Task: Sort the products in the category "Foil & Plastic Wrap" by unit price (low first).
Action: Mouse moved to (728, 286)
Screenshot: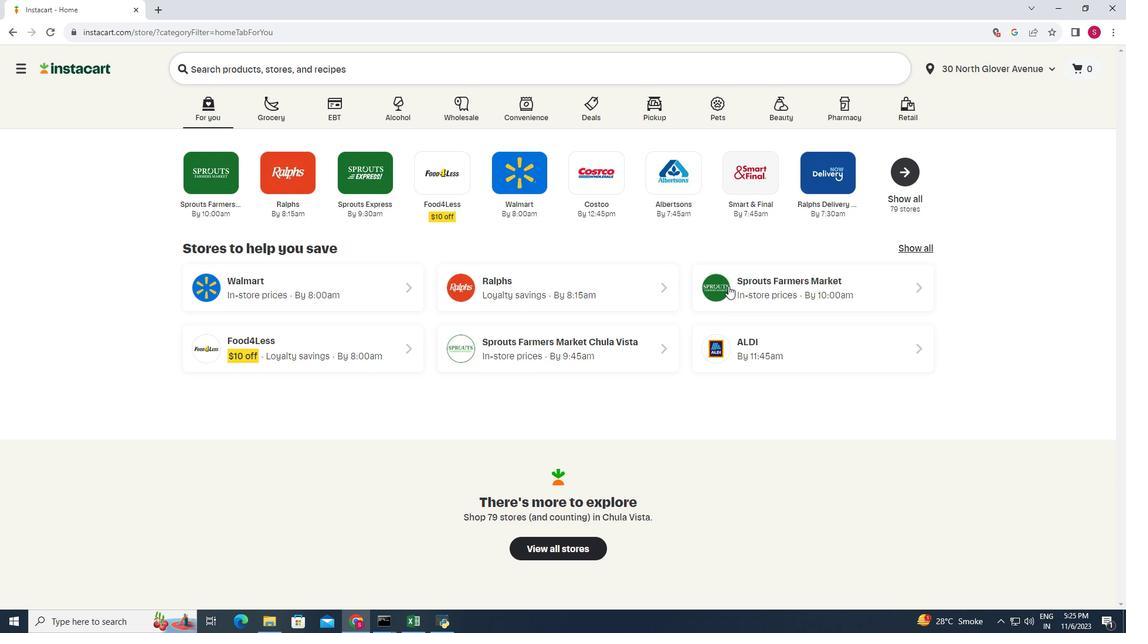 
Action: Mouse pressed left at (728, 286)
Screenshot: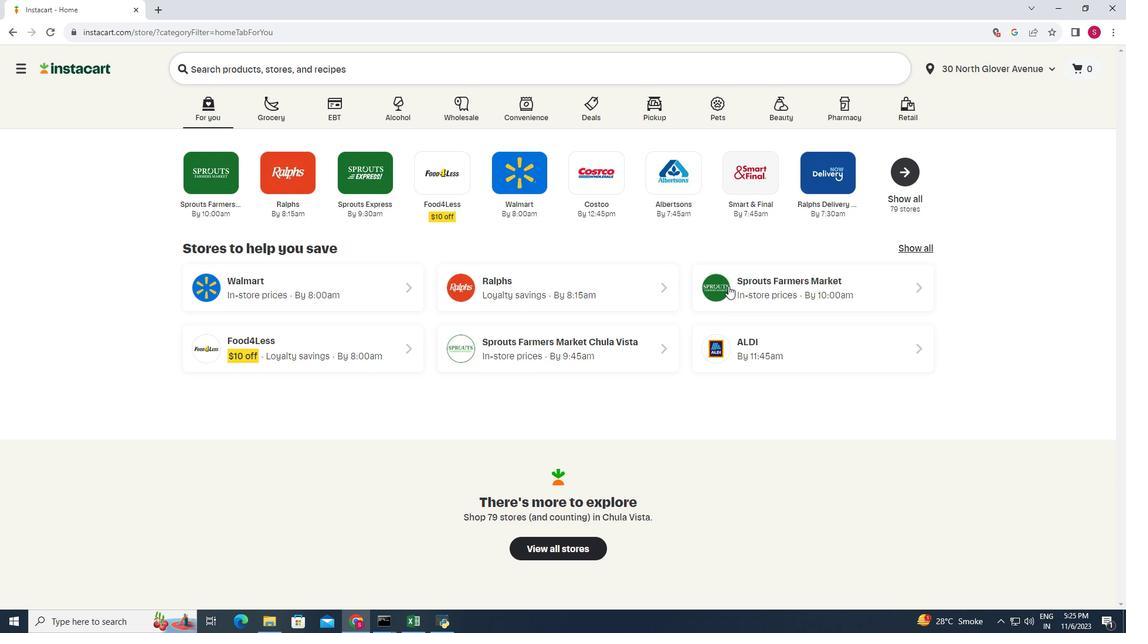 
Action: Mouse moved to (68, 377)
Screenshot: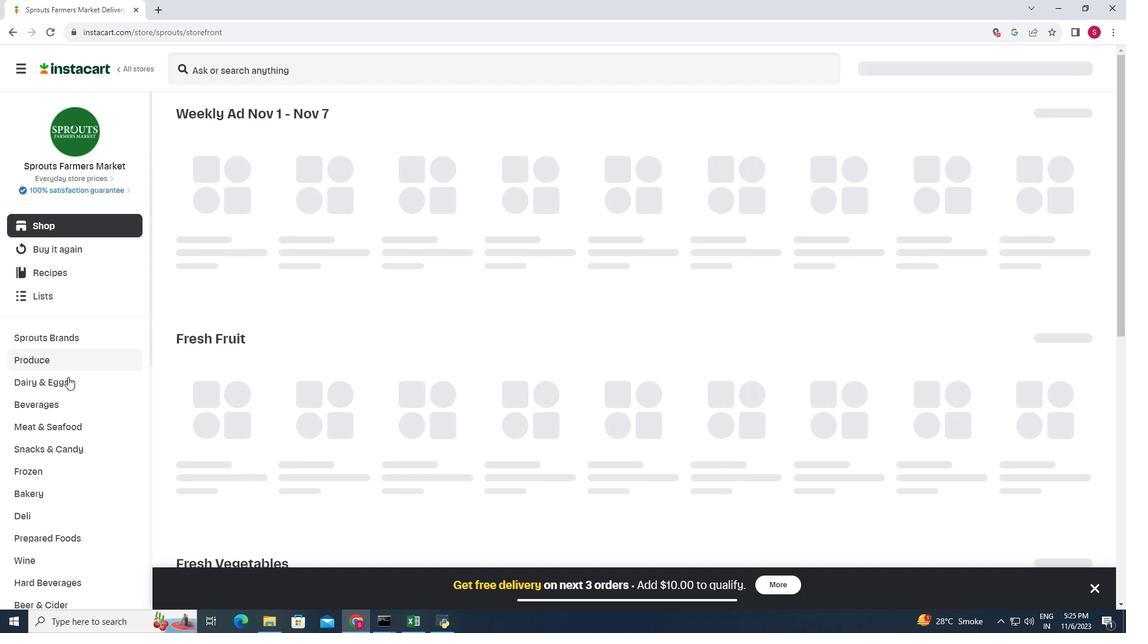 
Action: Mouse scrolled (68, 376) with delta (0, 0)
Screenshot: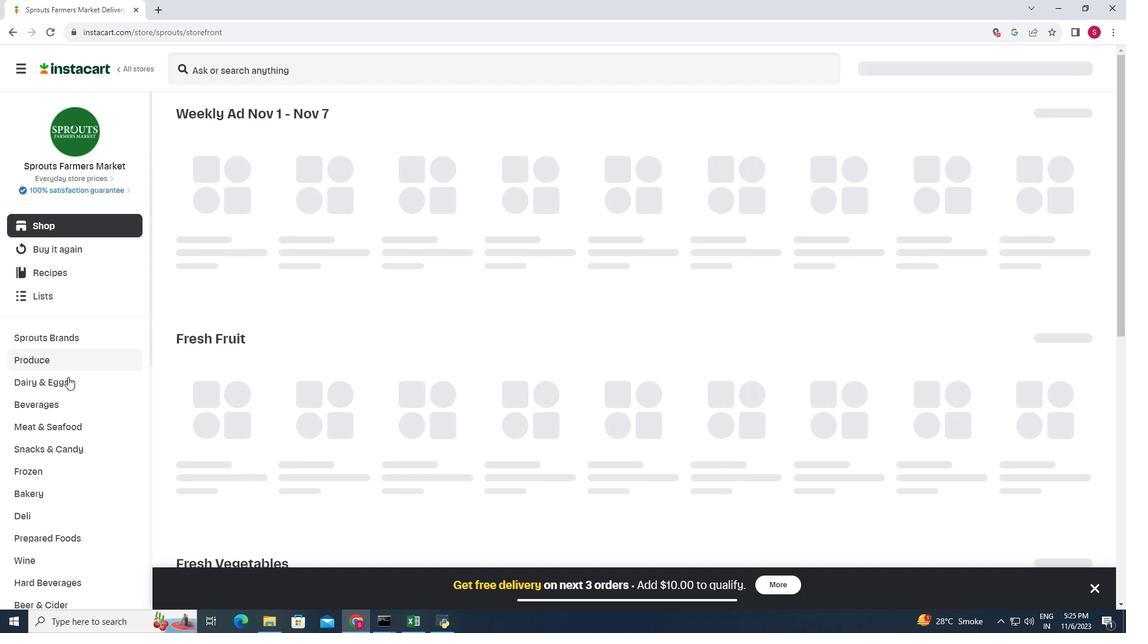 
Action: Mouse moved to (66, 378)
Screenshot: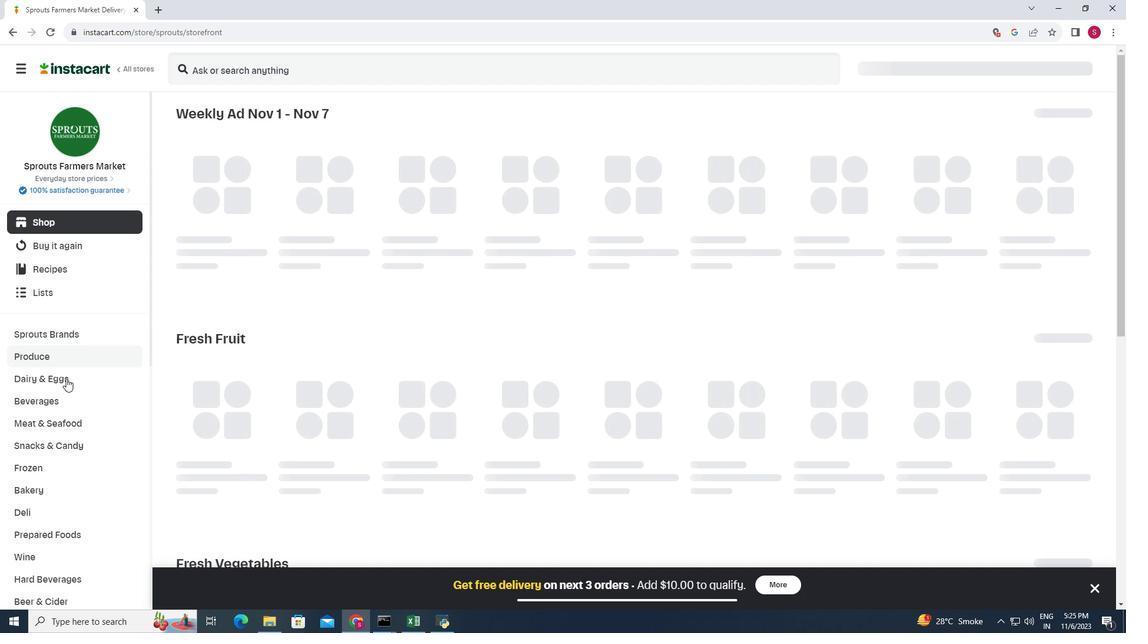 
Action: Mouse scrolled (66, 377) with delta (0, 0)
Screenshot: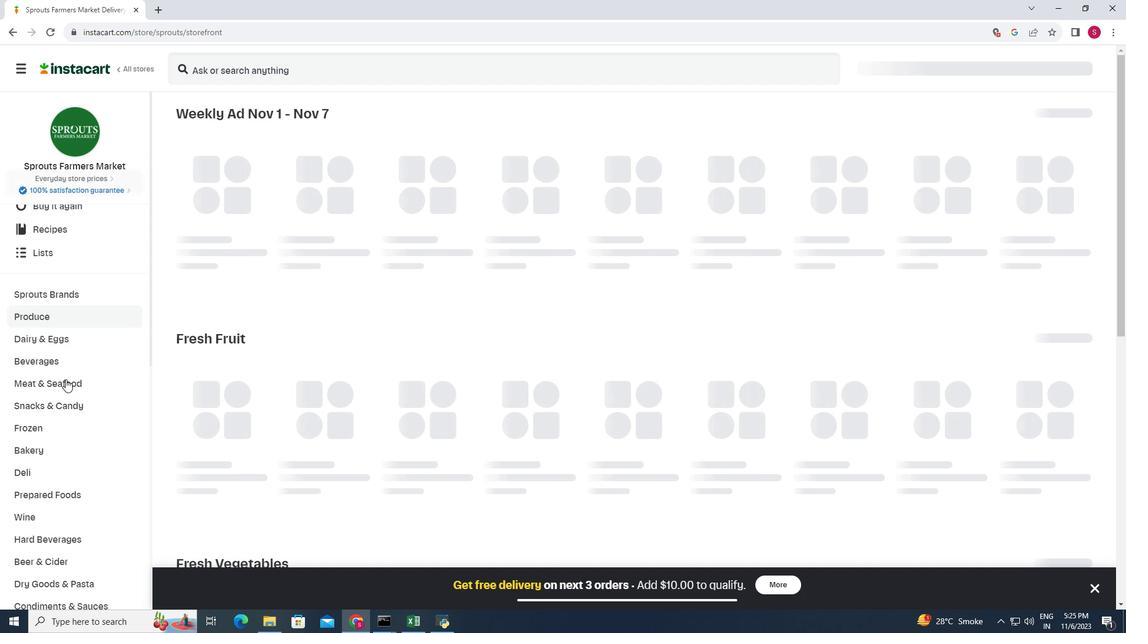 
Action: Mouse moved to (65, 380)
Screenshot: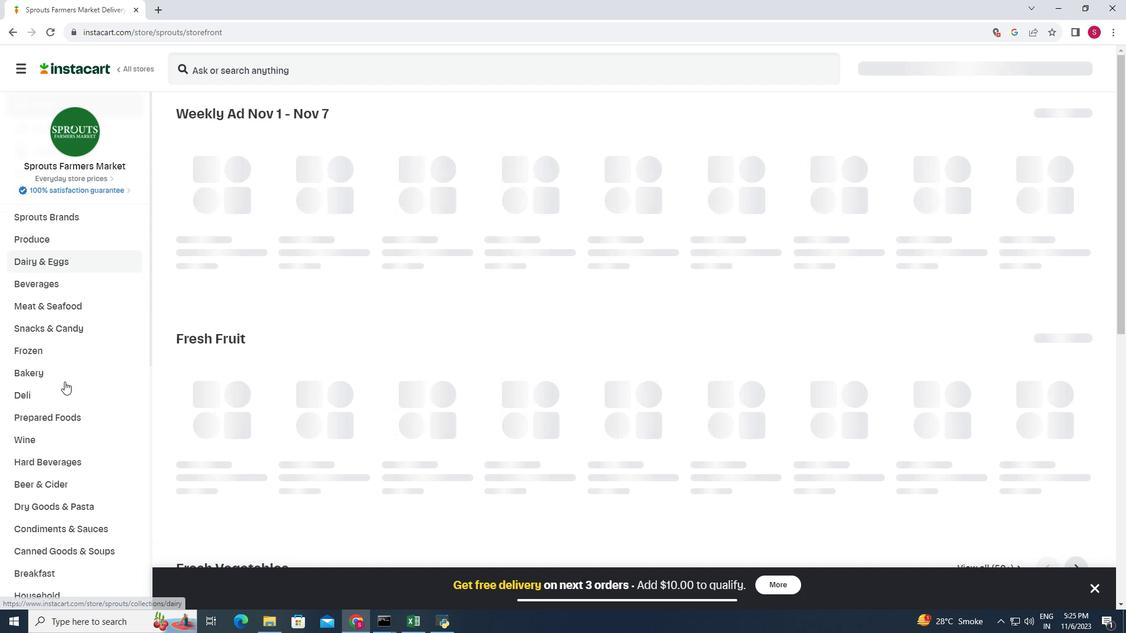 
Action: Mouse scrolled (65, 379) with delta (0, 0)
Screenshot: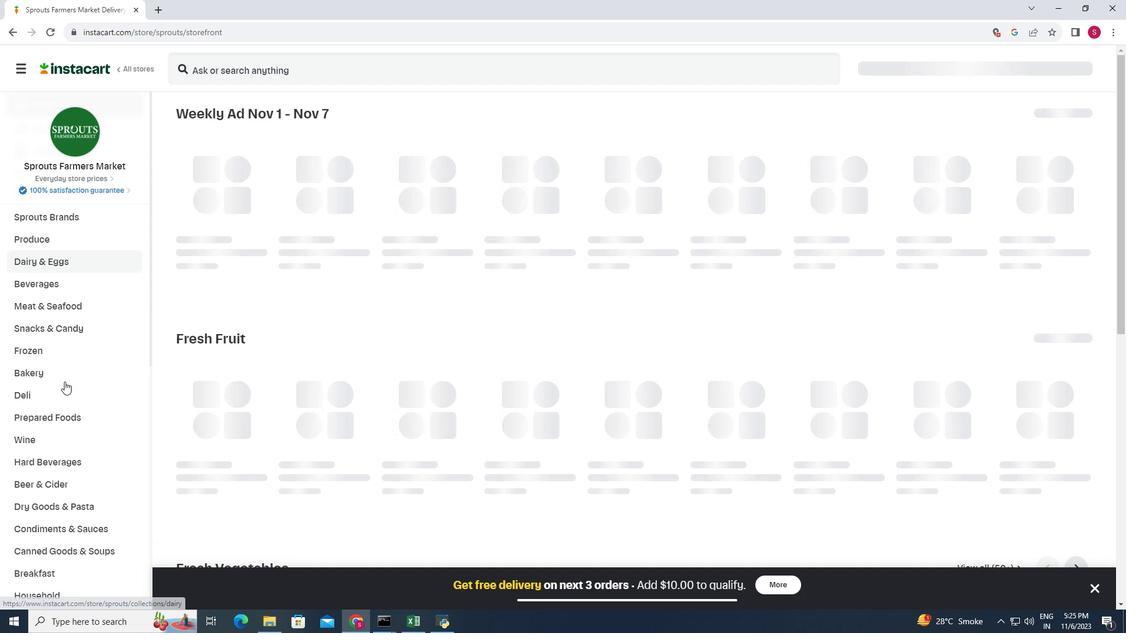 
Action: Mouse moved to (62, 385)
Screenshot: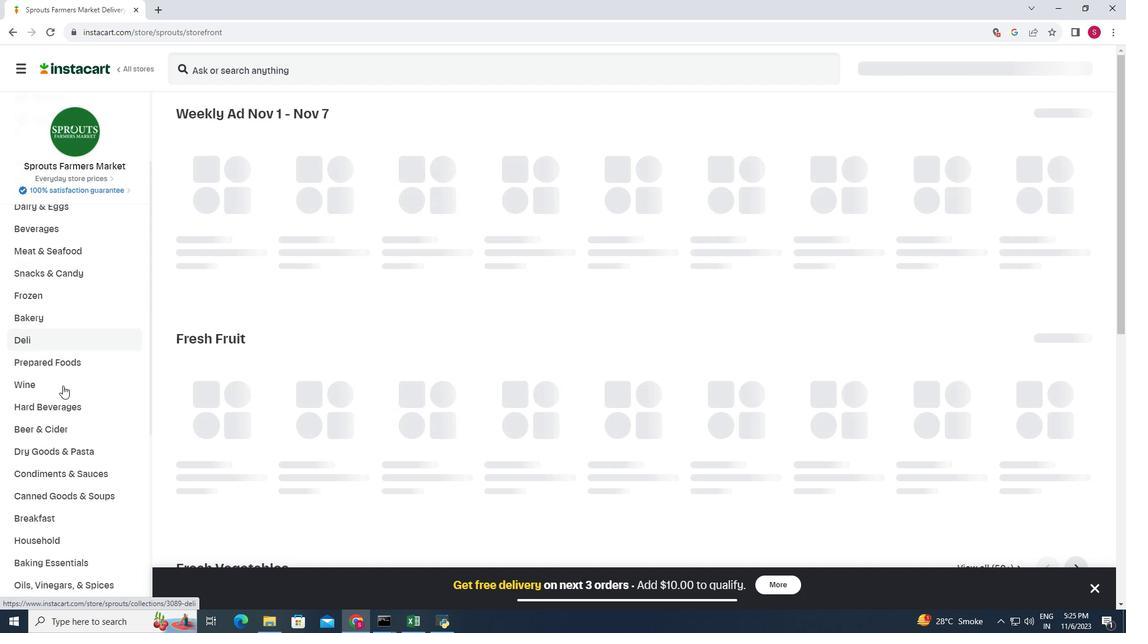 
Action: Mouse scrolled (62, 385) with delta (0, 0)
Screenshot: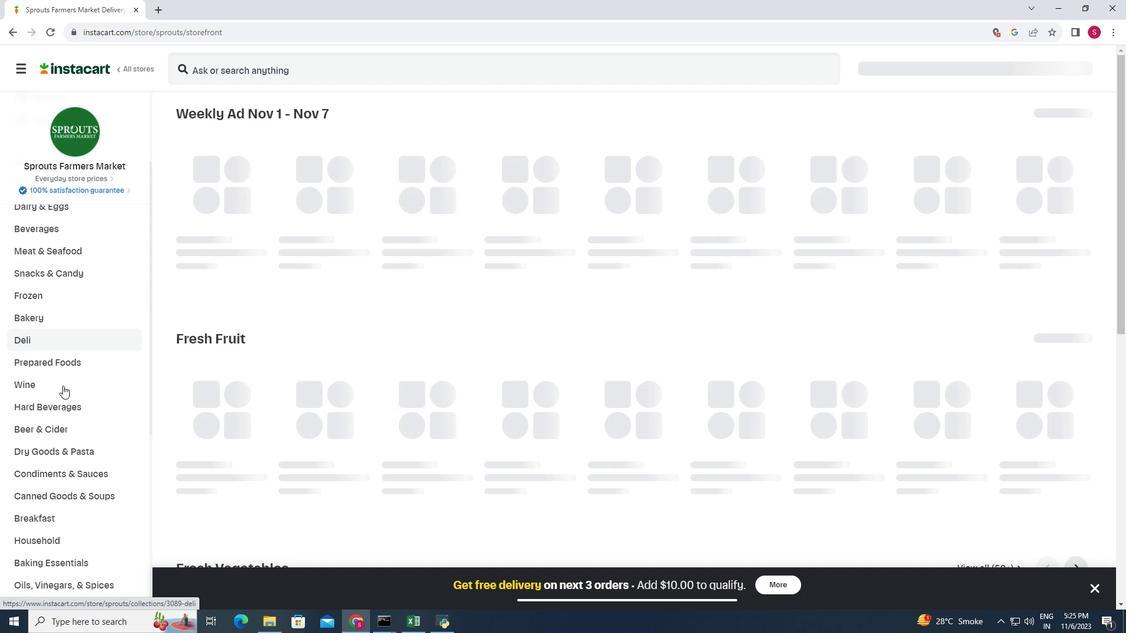 
Action: Mouse moved to (55, 479)
Screenshot: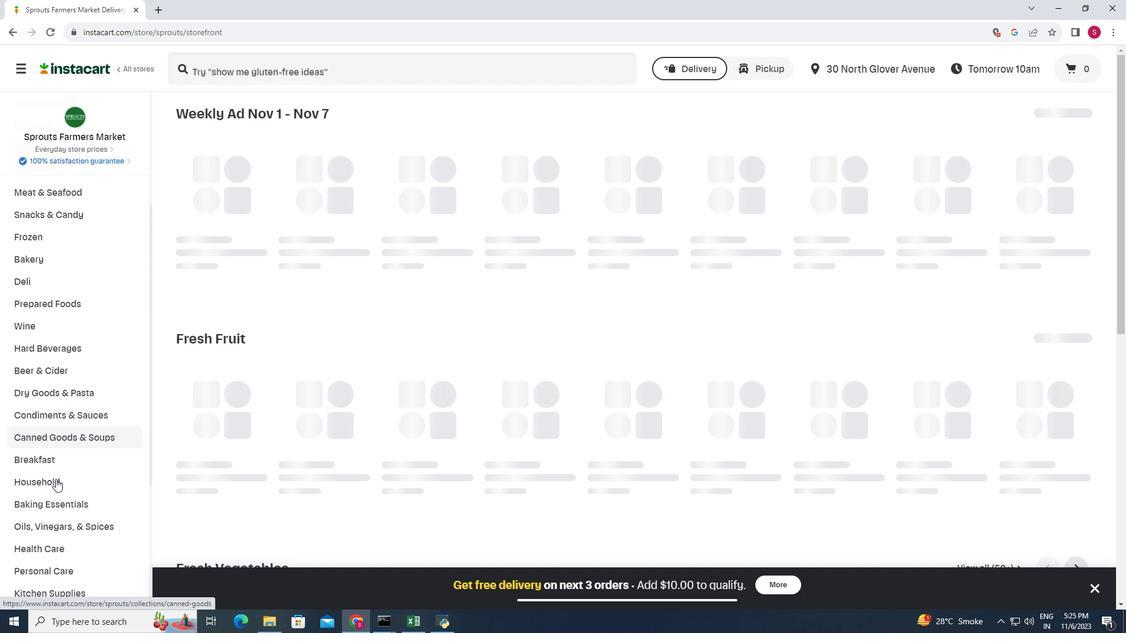 
Action: Mouse pressed left at (55, 479)
Screenshot: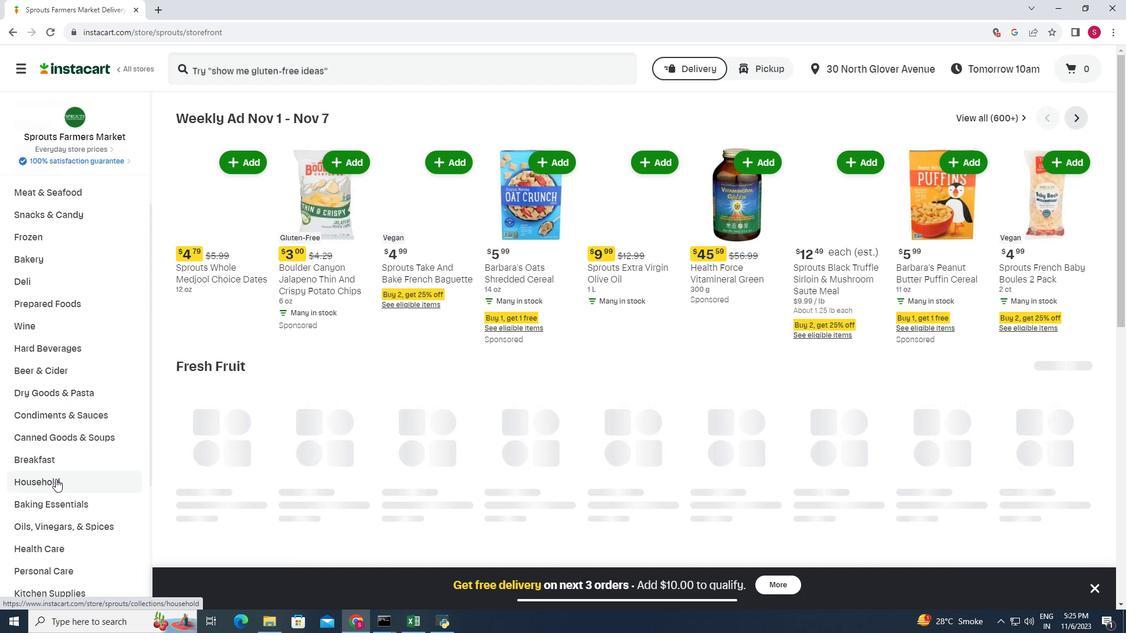 
Action: Mouse moved to (549, 150)
Screenshot: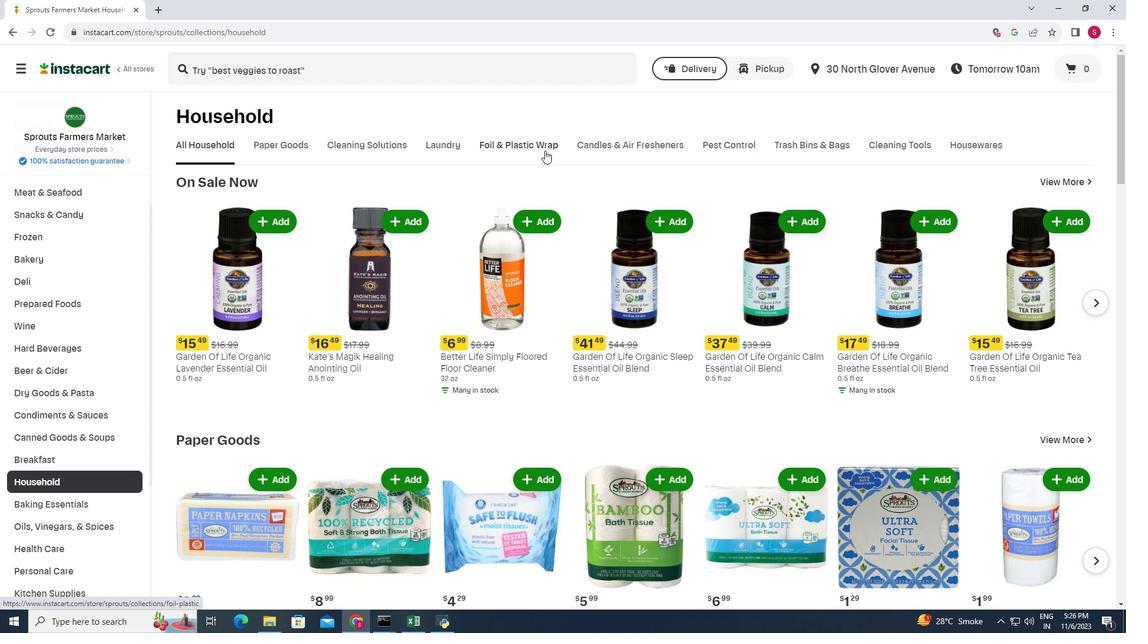 
Action: Mouse pressed left at (549, 150)
Screenshot: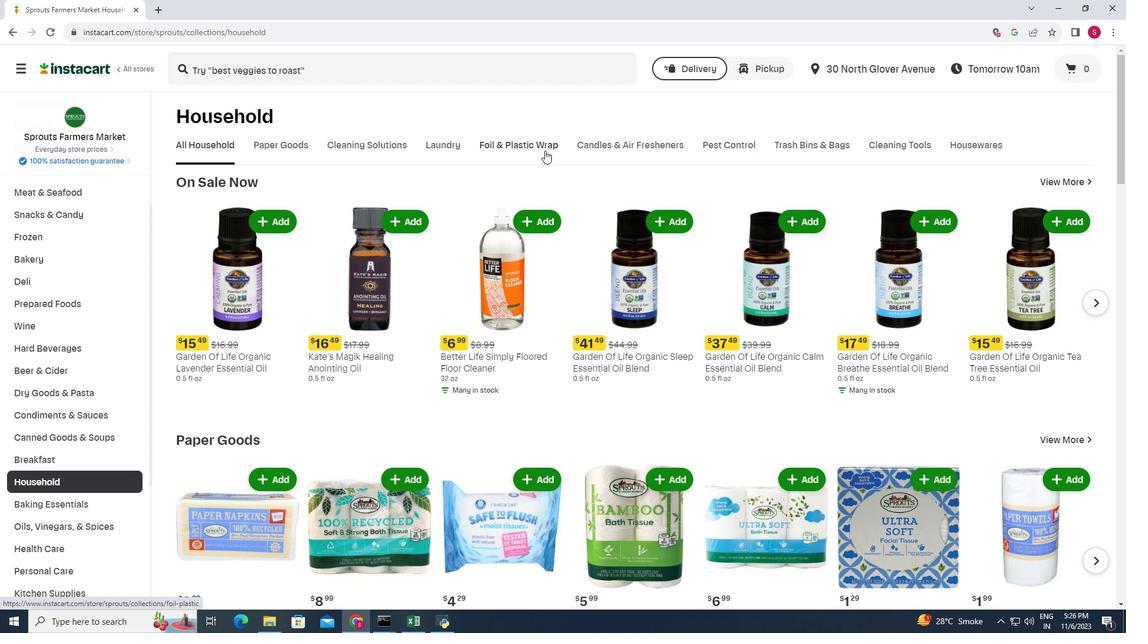 
Action: Mouse moved to (534, 148)
Screenshot: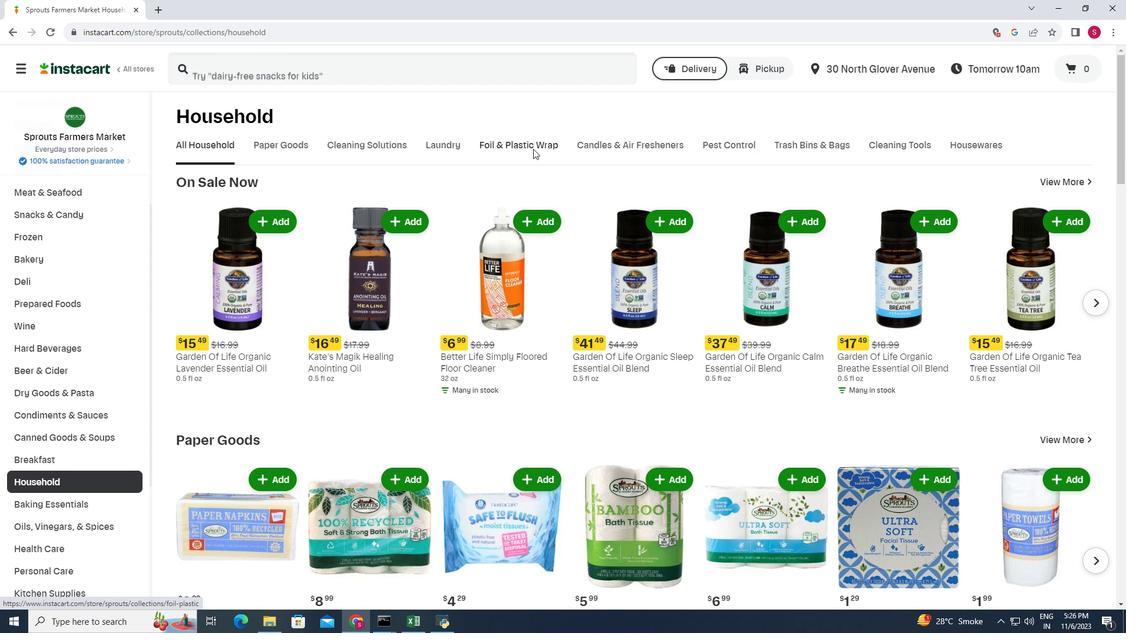 
Action: Mouse pressed left at (534, 148)
Screenshot: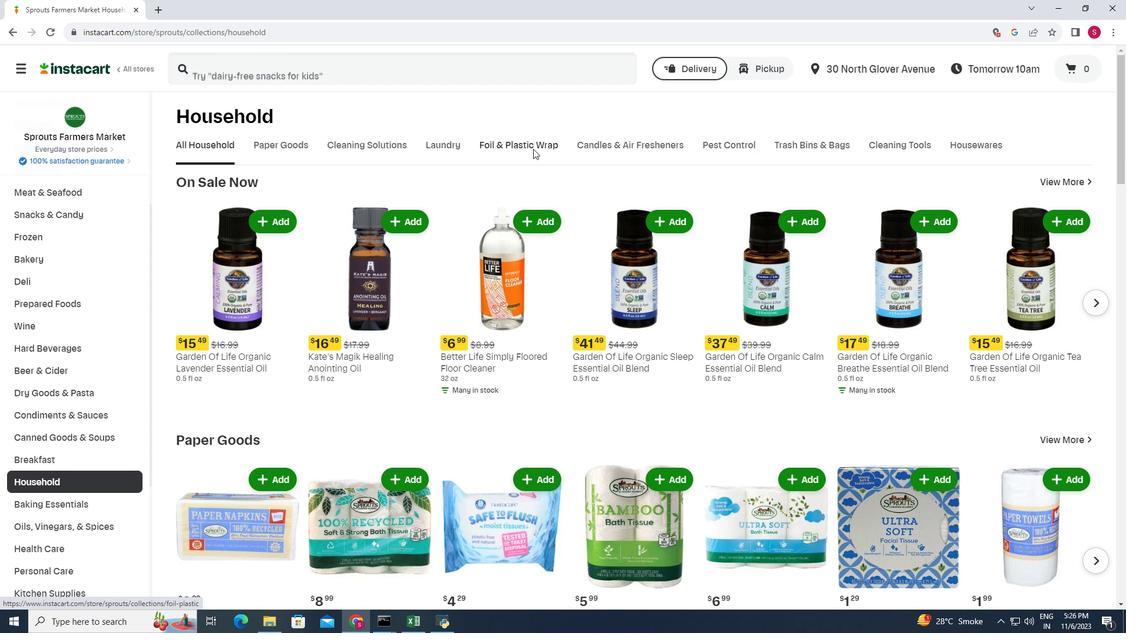 
Action: Mouse moved to (1082, 239)
Screenshot: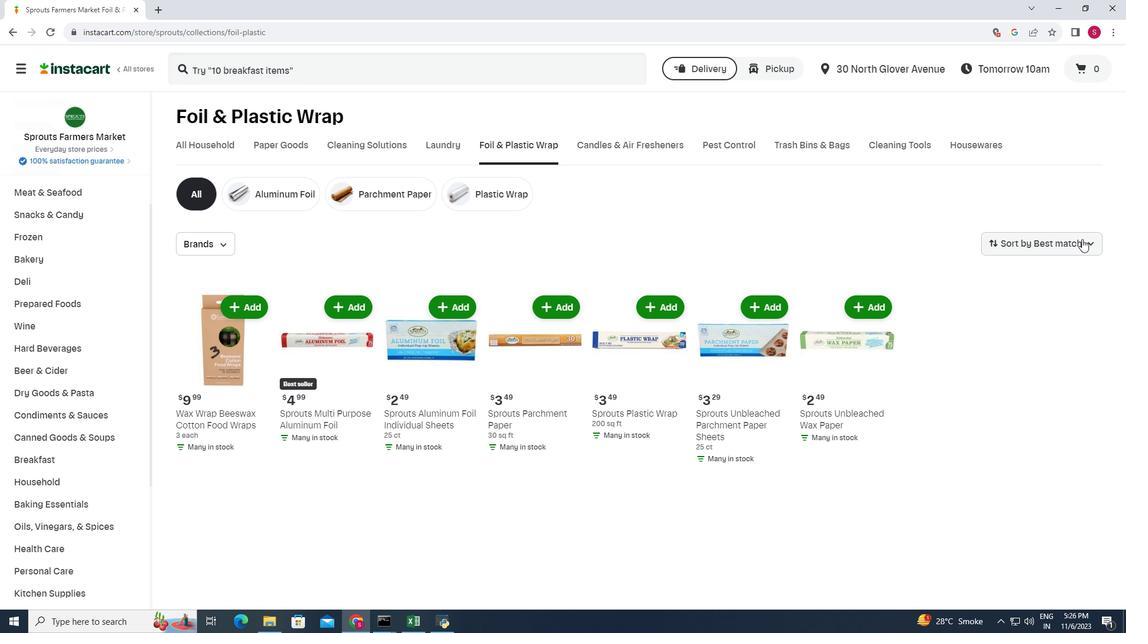 
Action: Mouse pressed left at (1082, 239)
Screenshot: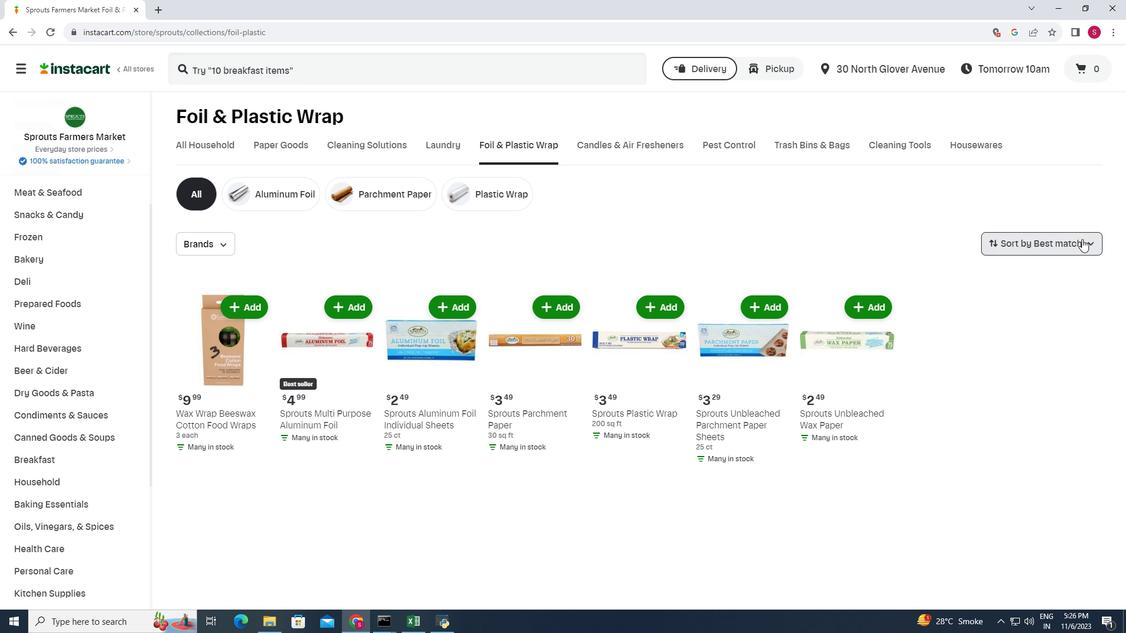 
Action: Mouse moved to (1075, 344)
Screenshot: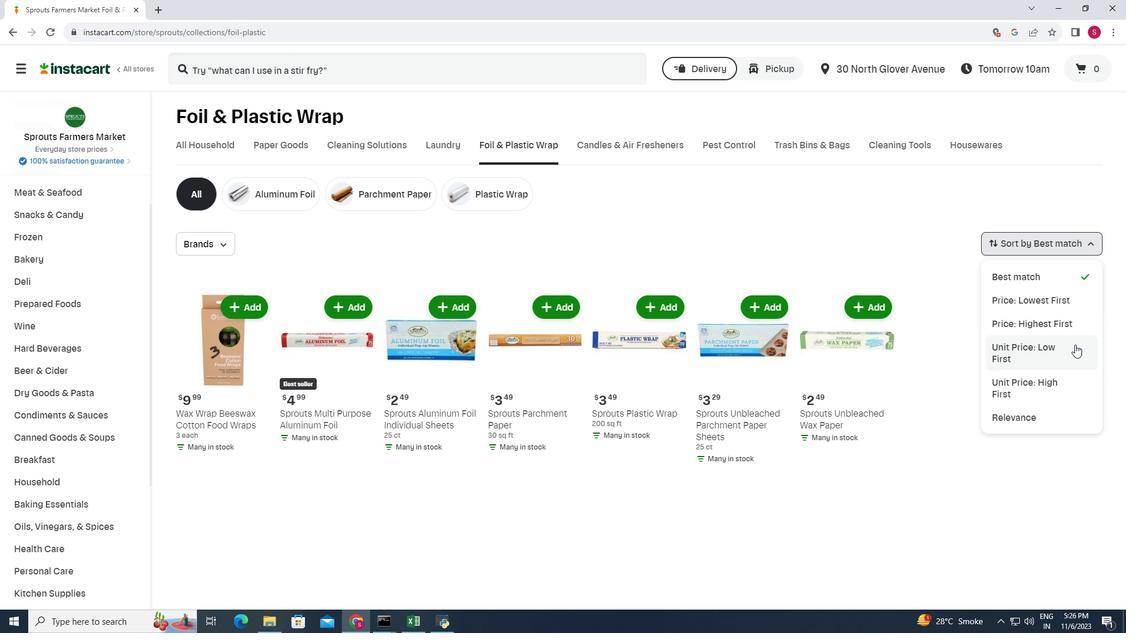 
Action: Mouse pressed left at (1075, 344)
Screenshot: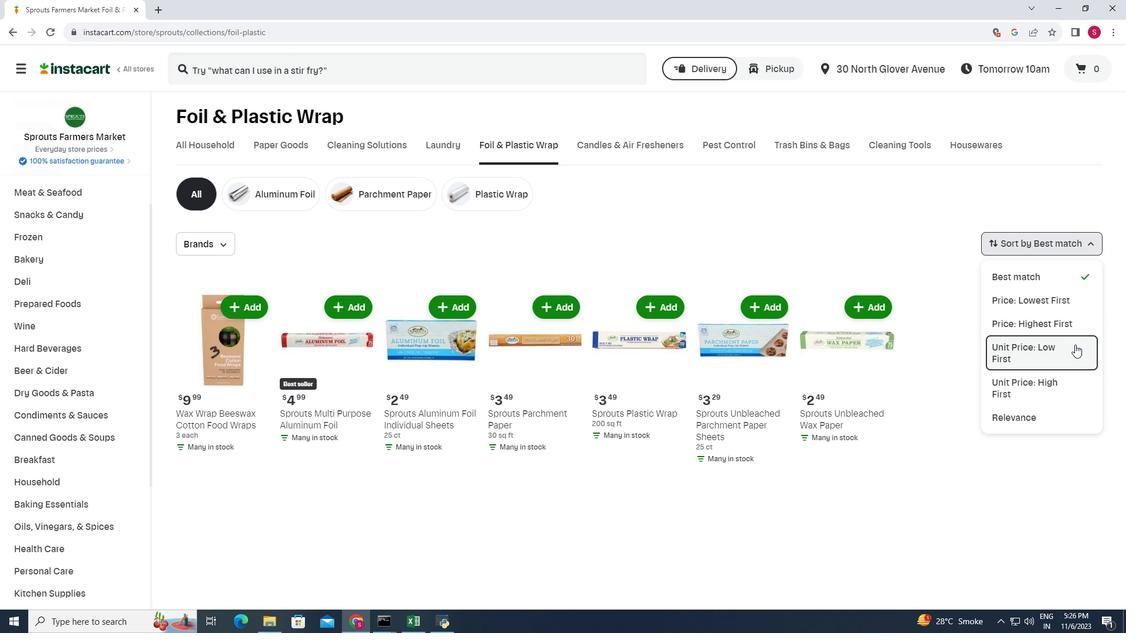 
Action: Mouse moved to (706, 285)
Screenshot: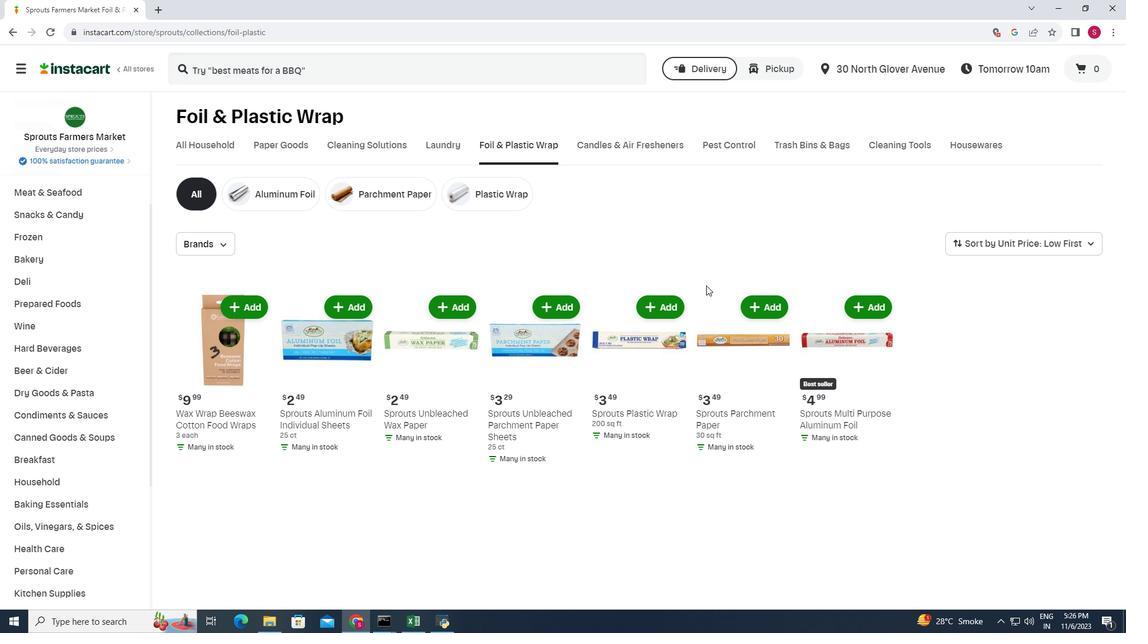 
